 Task: Create a rule when an item is added to checklist checklist name by anyone .
Action: Mouse moved to (968, 73)
Screenshot: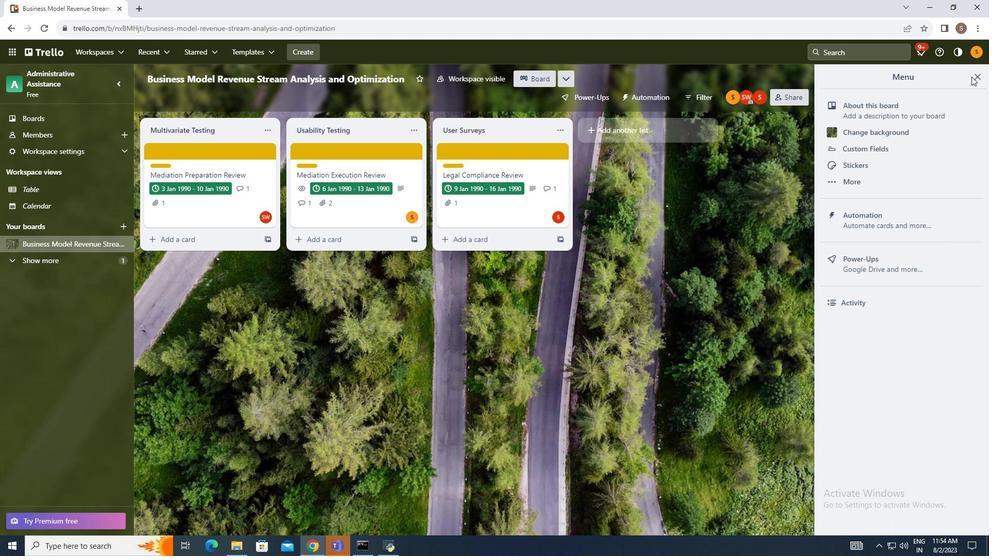 
Action: Mouse pressed left at (968, 73)
Screenshot: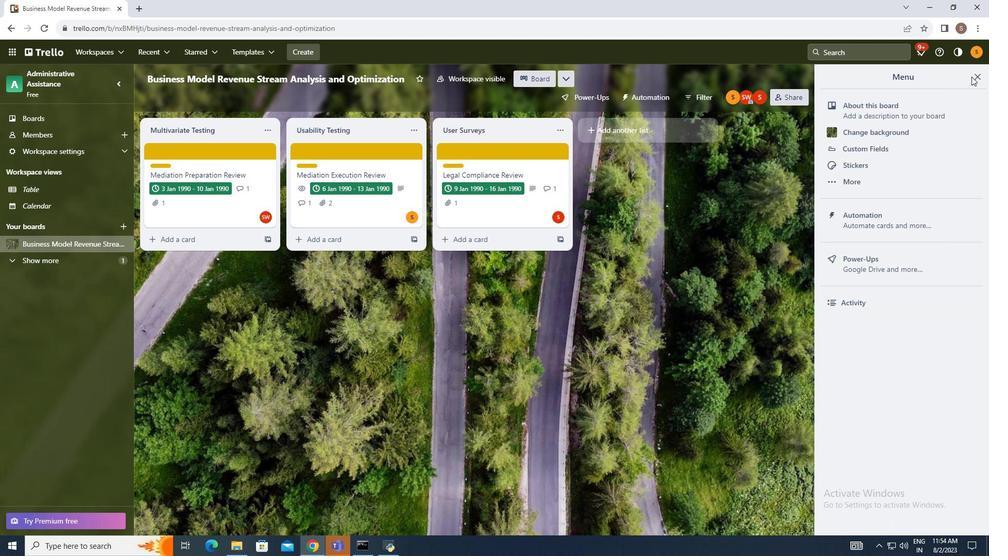 
Action: Mouse moved to (909, 212)
Screenshot: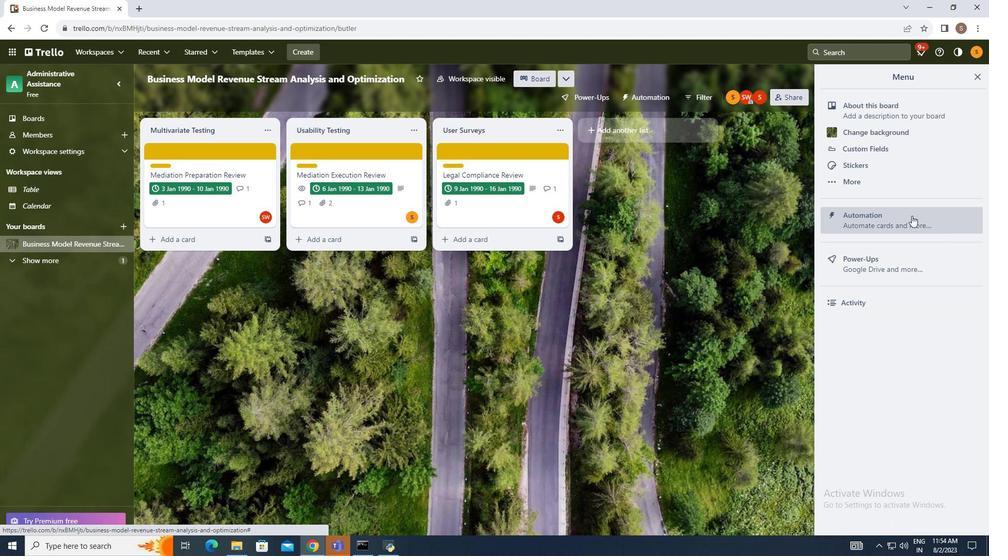 
Action: Mouse pressed left at (909, 212)
Screenshot: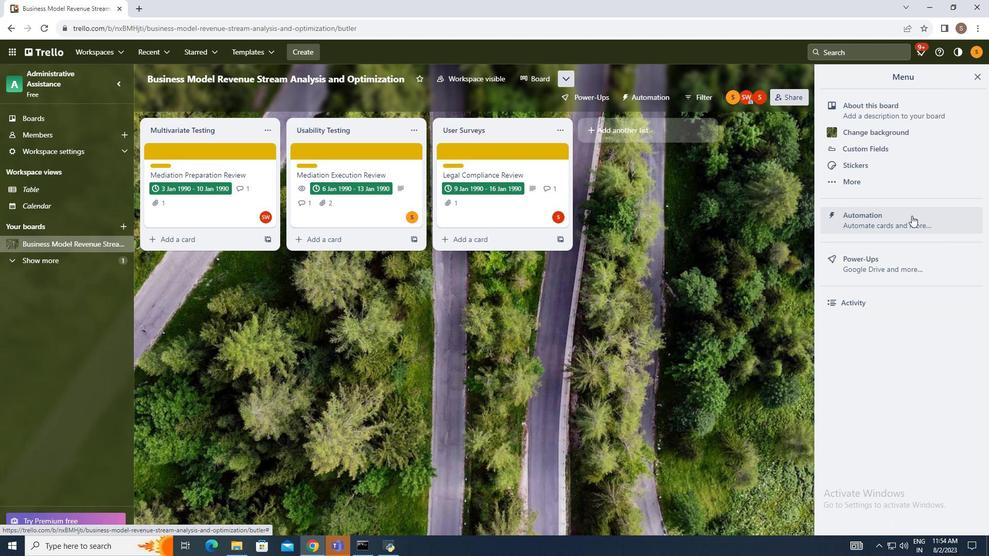 
Action: Mouse moved to (161, 183)
Screenshot: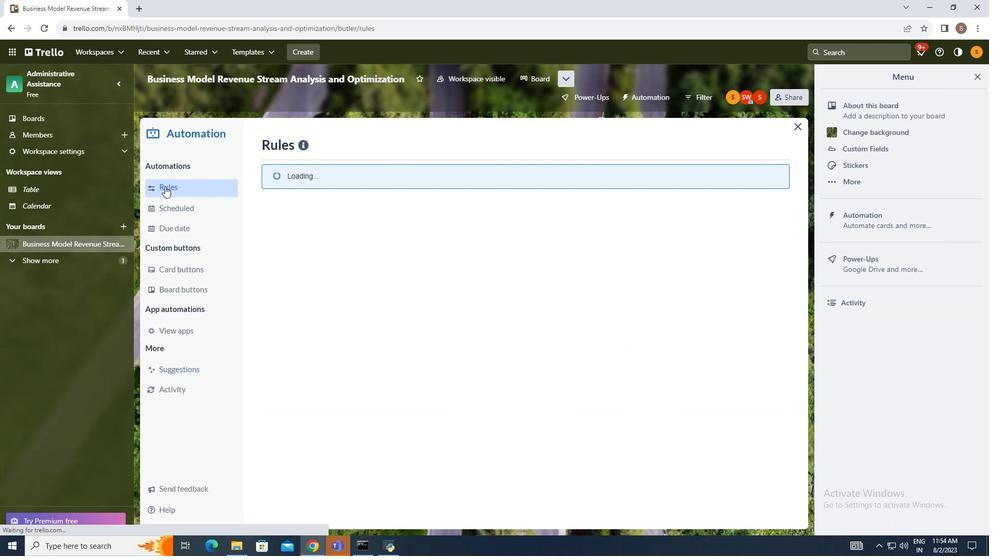 
Action: Mouse pressed left at (161, 183)
Screenshot: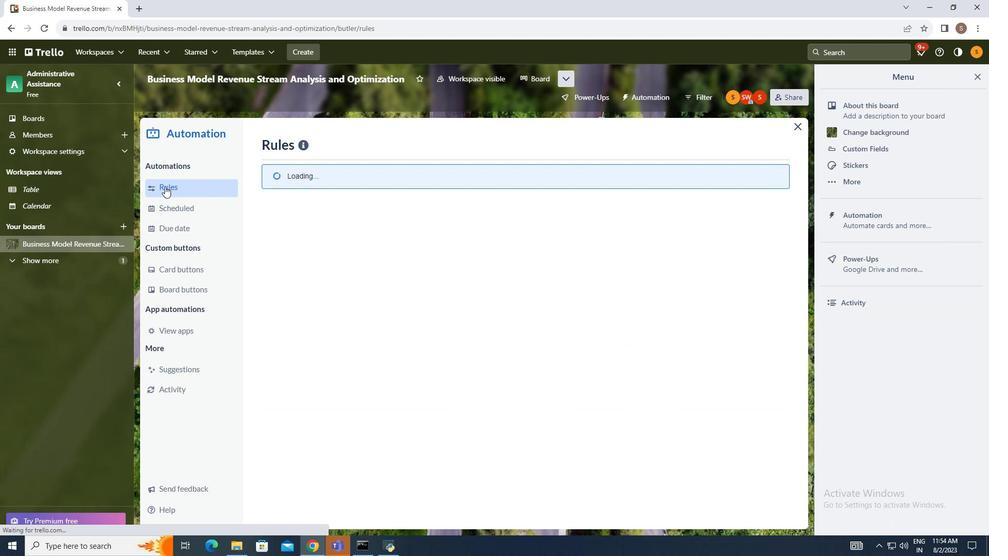 
Action: Mouse moved to (683, 140)
Screenshot: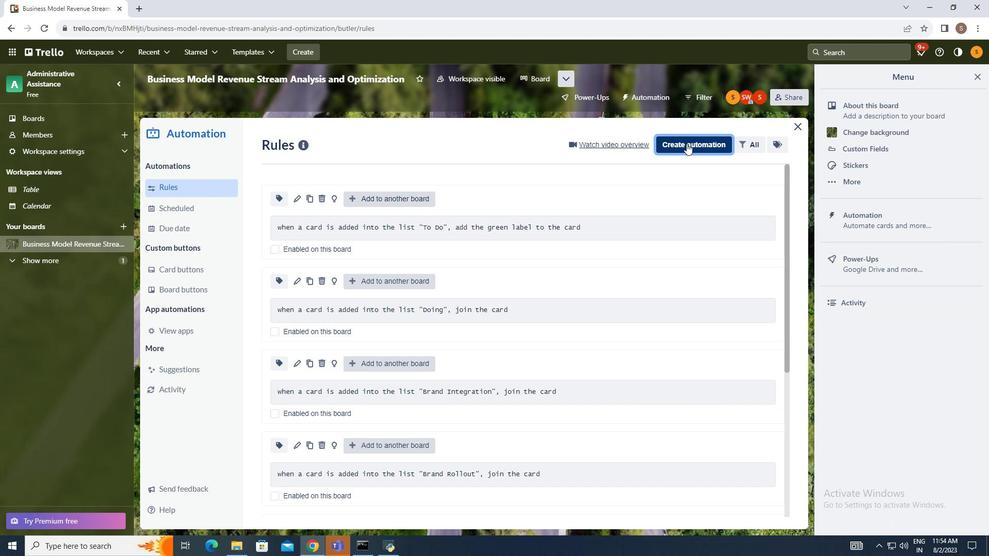 
Action: Mouse pressed left at (683, 140)
Screenshot: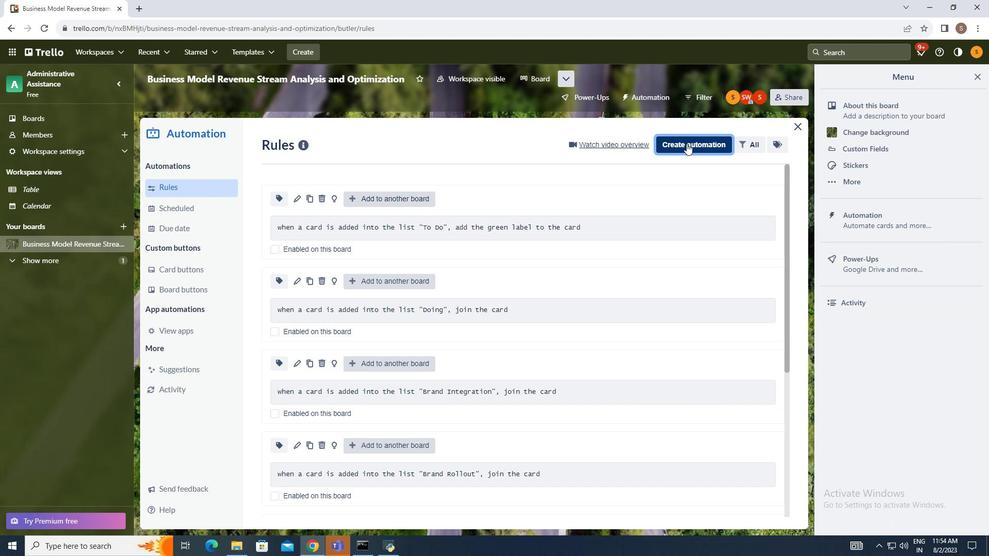 
Action: Mouse moved to (524, 235)
Screenshot: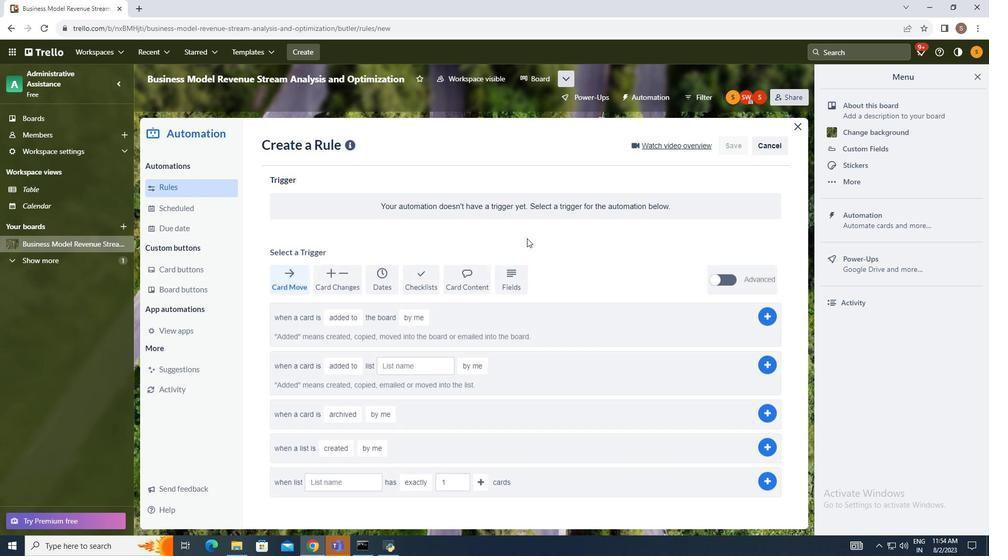 
Action: Mouse pressed left at (524, 235)
Screenshot: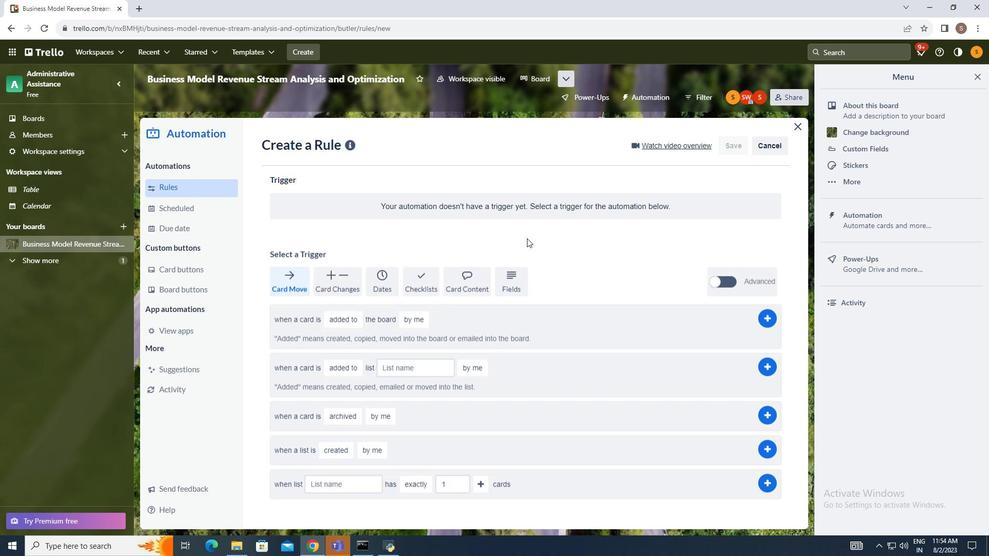 
Action: Mouse moved to (417, 281)
Screenshot: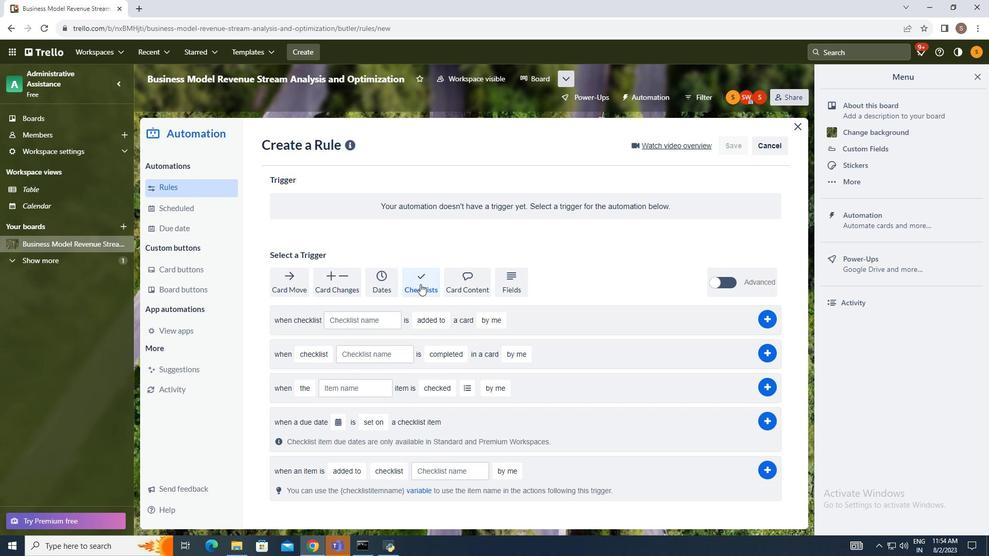 
Action: Mouse pressed left at (417, 281)
Screenshot: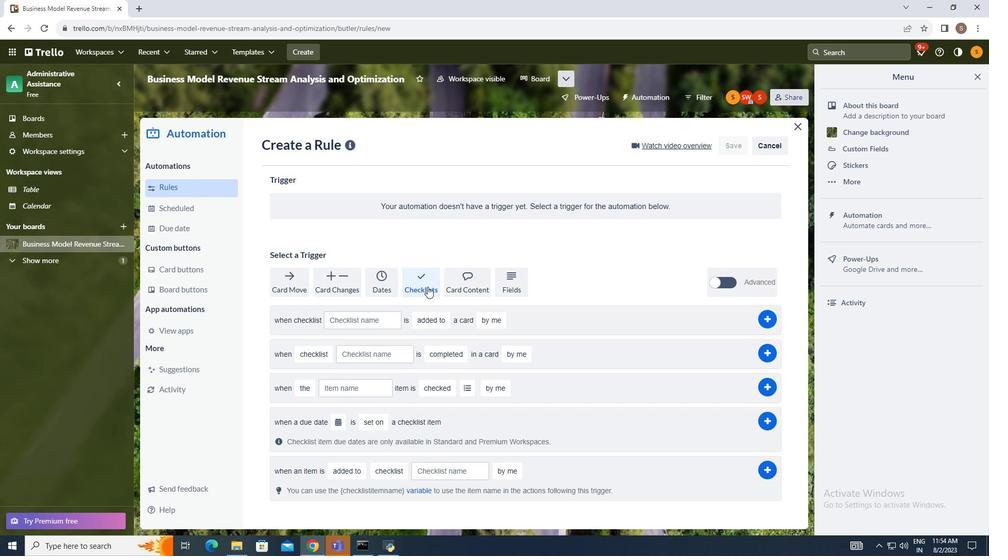 
Action: Mouse moved to (347, 471)
Screenshot: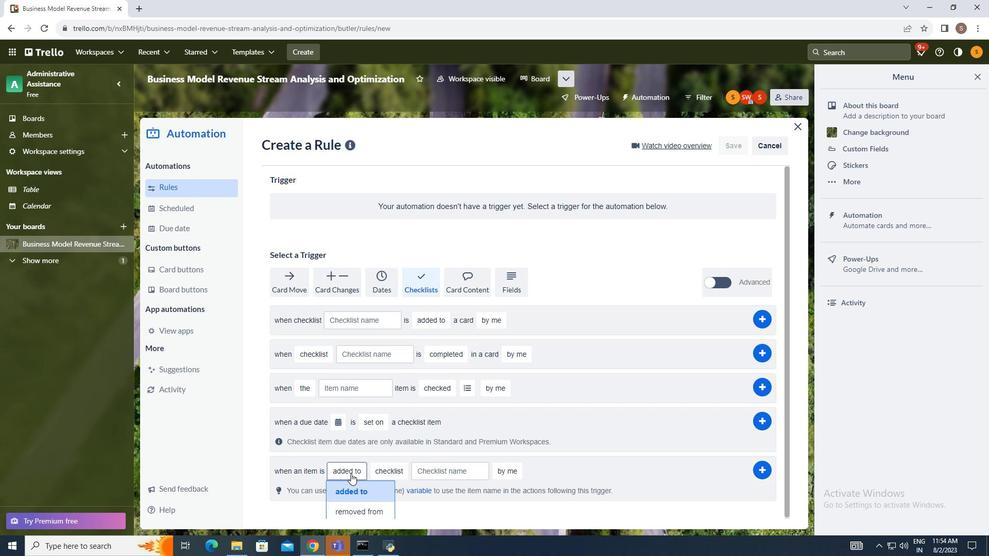 
Action: Mouse pressed left at (347, 471)
Screenshot: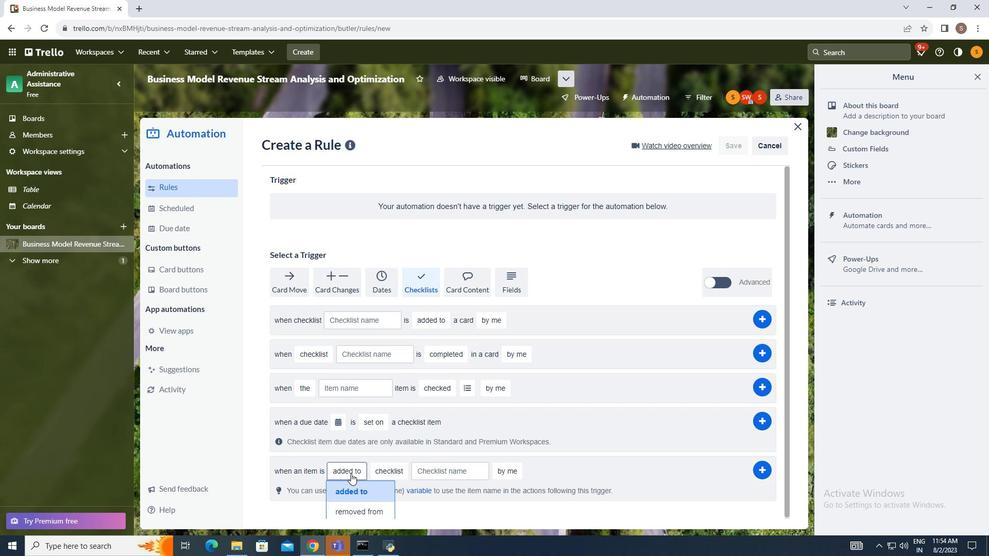 
Action: Mouse moved to (352, 489)
Screenshot: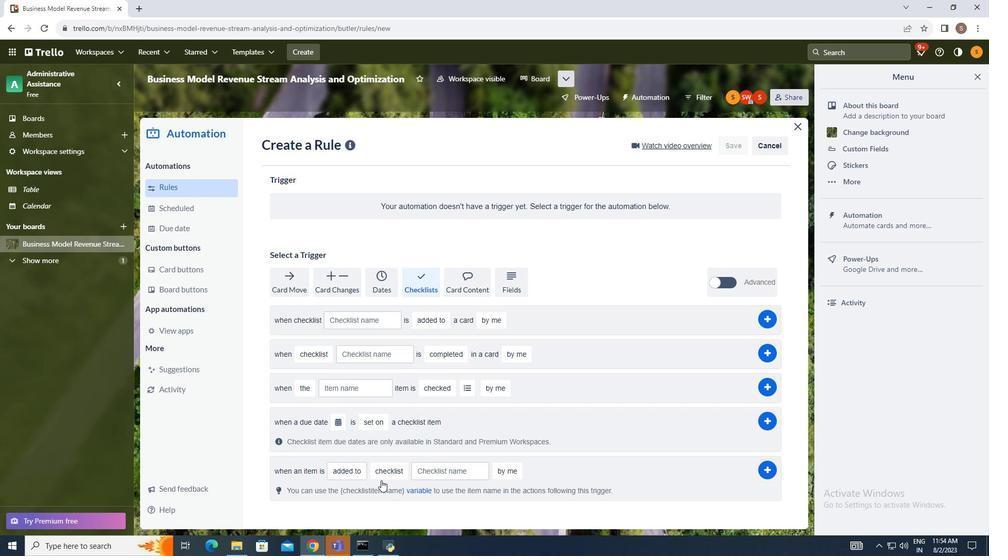
Action: Mouse pressed left at (352, 489)
Screenshot: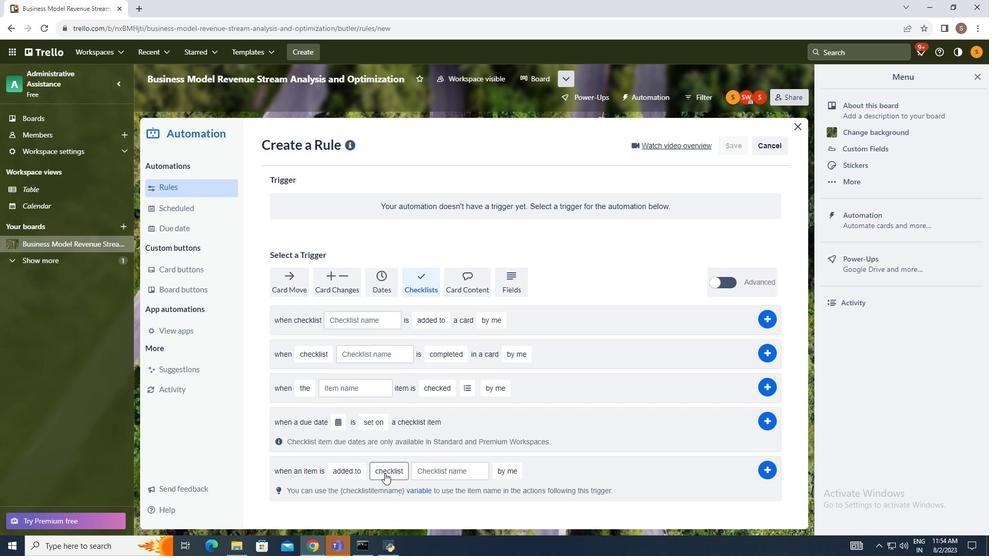 
Action: Mouse moved to (381, 470)
Screenshot: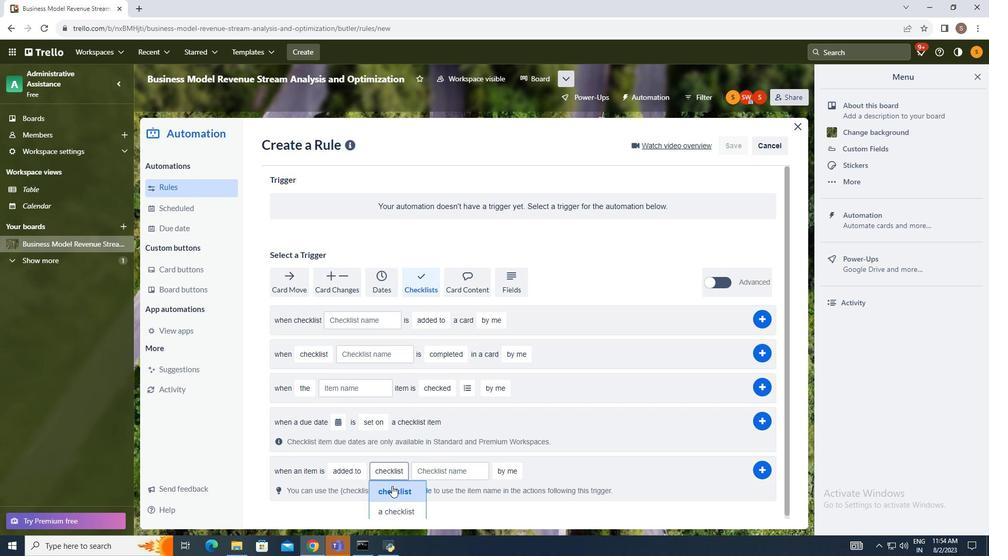 
Action: Mouse pressed left at (381, 470)
Screenshot: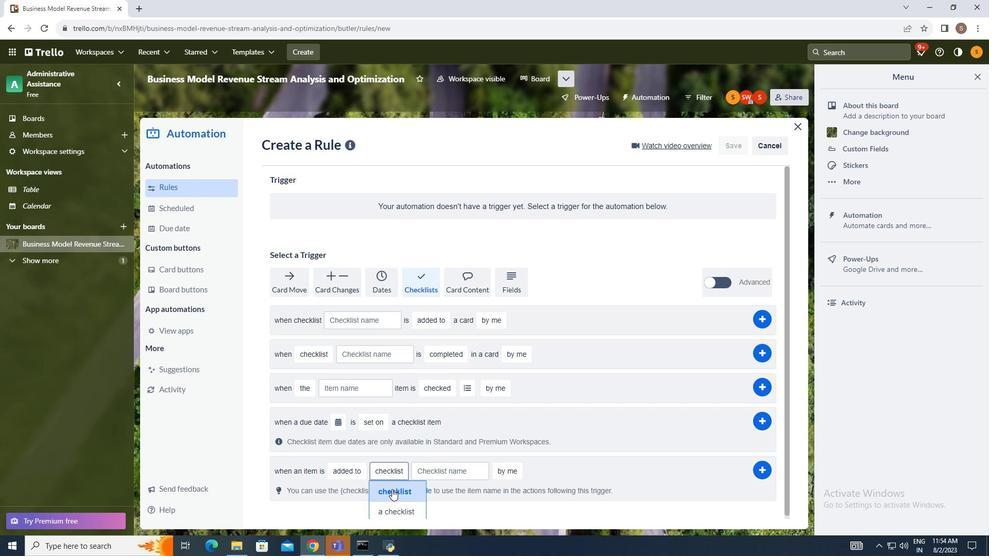
Action: Mouse moved to (389, 487)
Screenshot: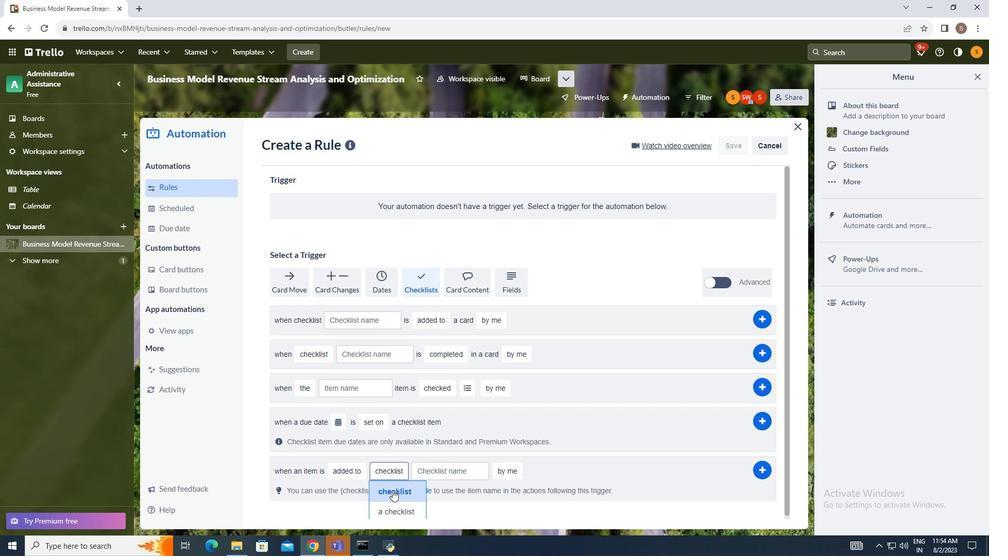 
Action: Mouse pressed left at (389, 487)
Screenshot: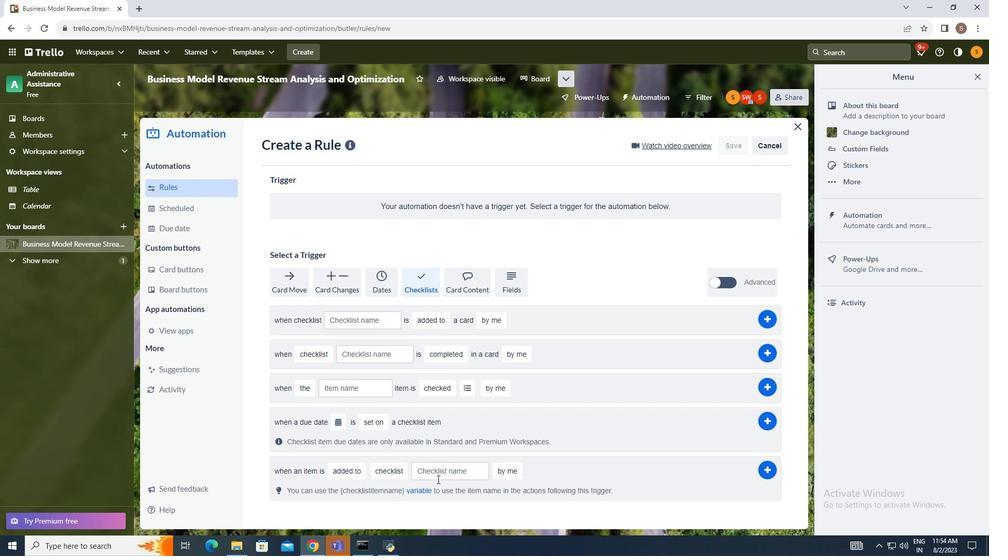 
Action: Mouse moved to (438, 468)
Screenshot: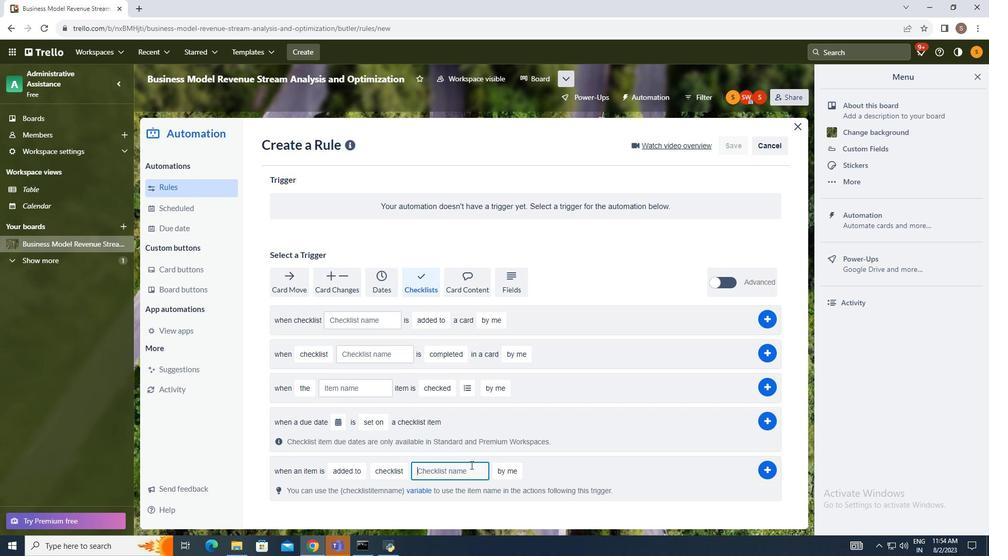 
Action: Mouse pressed left at (438, 468)
Screenshot: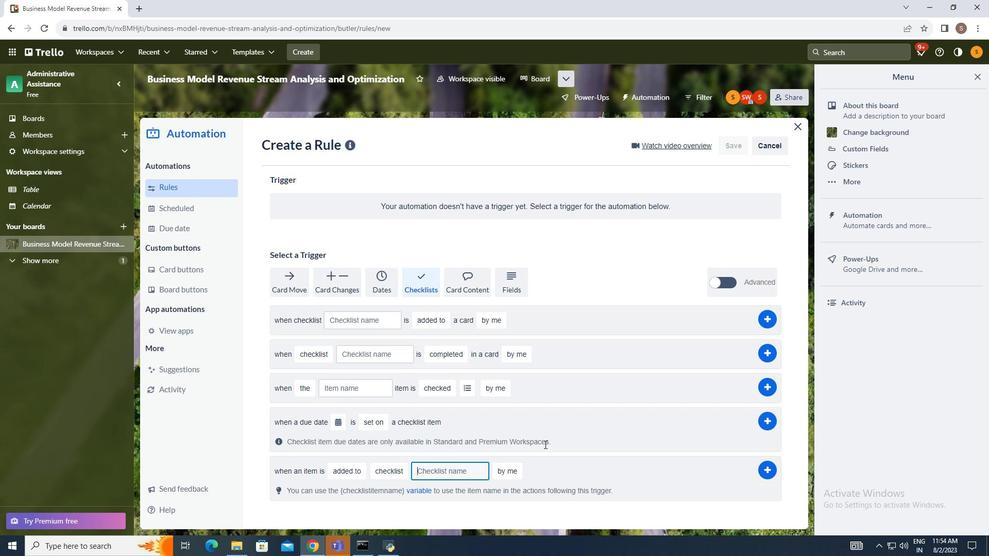 
Action: Mouse moved to (509, 423)
Screenshot: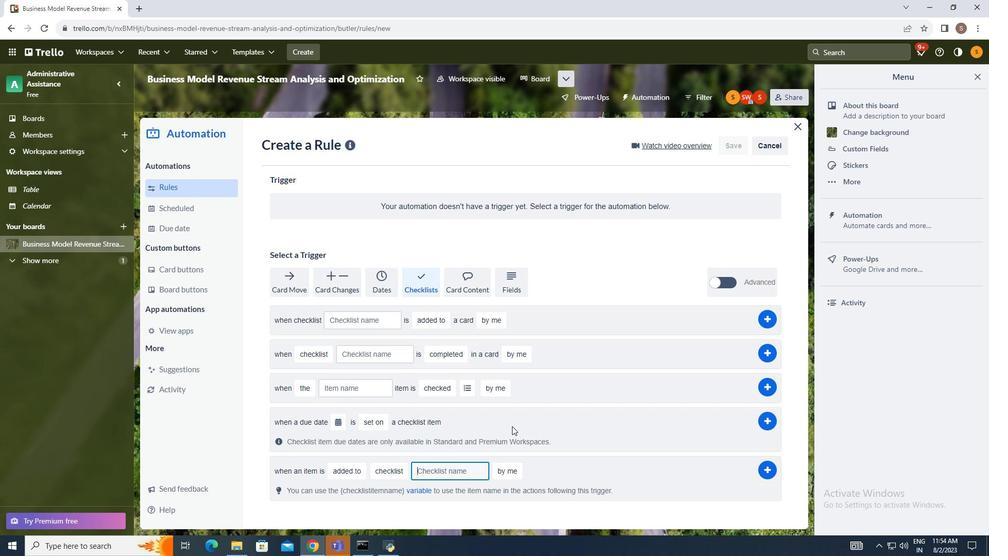
Action: Key pressed <Key.shift_r>Checklist<Key.space>name<Key.space>
Screenshot: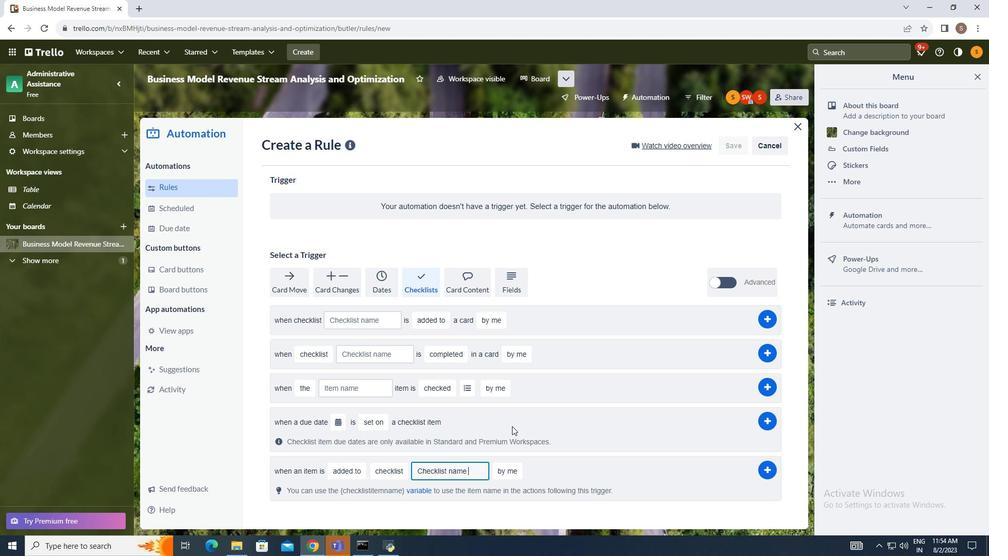 
Action: Mouse moved to (504, 462)
Screenshot: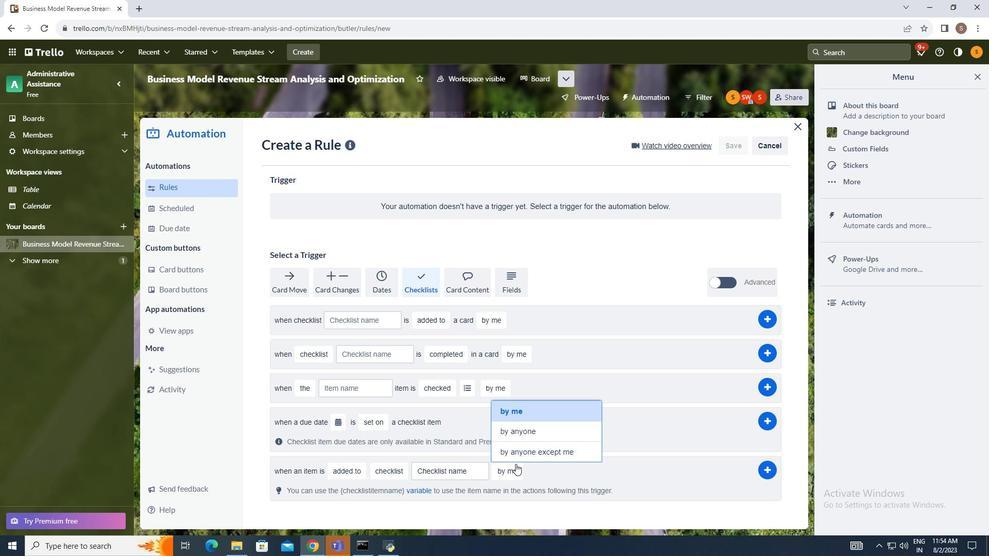 
Action: Mouse pressed left at (504, 462)
Screenshot: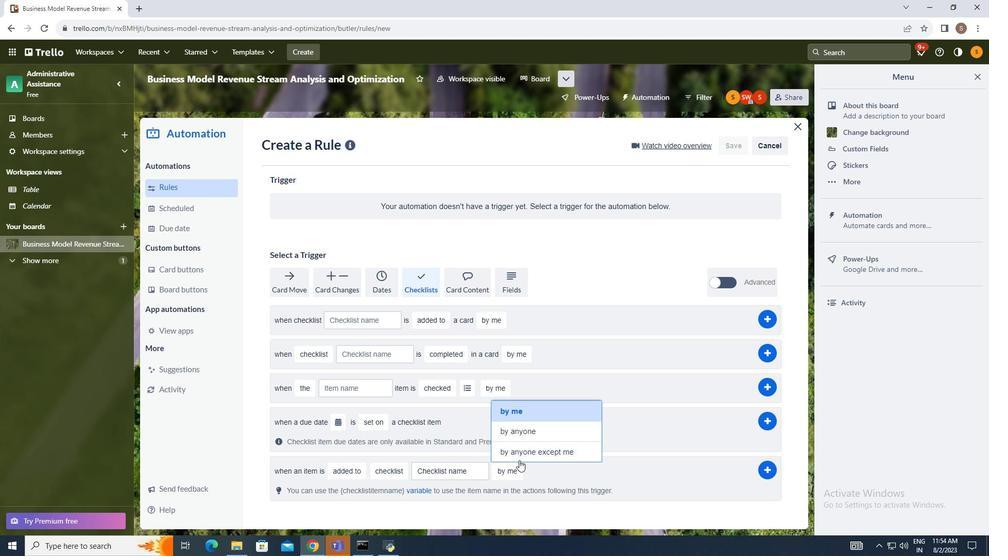 
Action: Mouse moved to (522, 427)
Screenshot: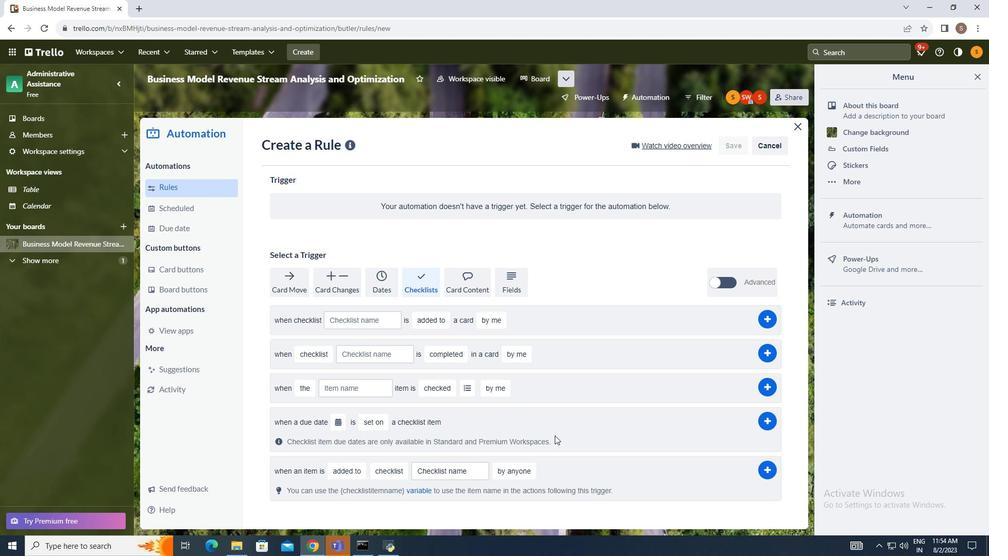 
Action: Mouse pressed left at (522, 427)
Screenshot: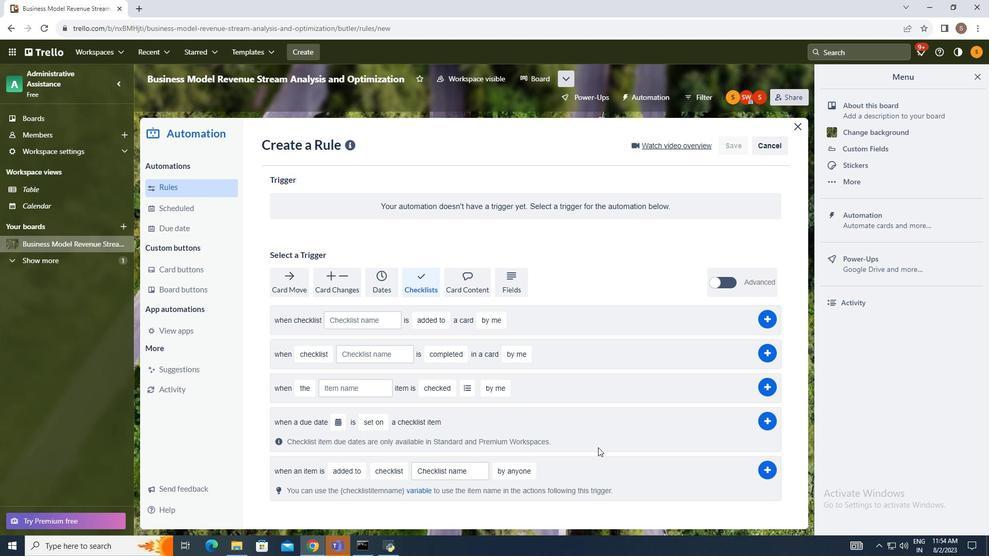 
Action: Mouse moved to (764, 469)
Screenshot: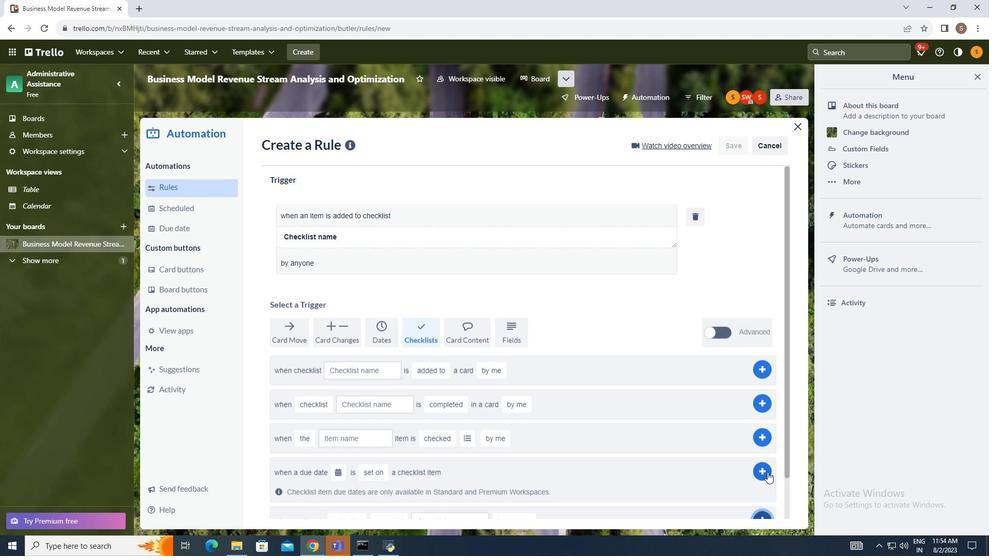 
Action: Mouse pressed left at (764, 469)
Screenshot: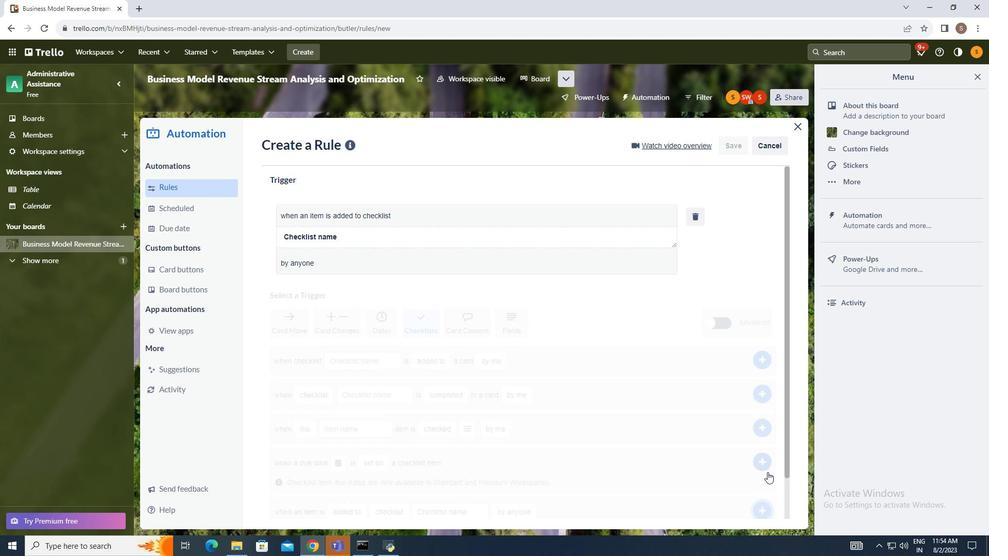 
Action: Mouse moved to (690, 327)
Screenshot: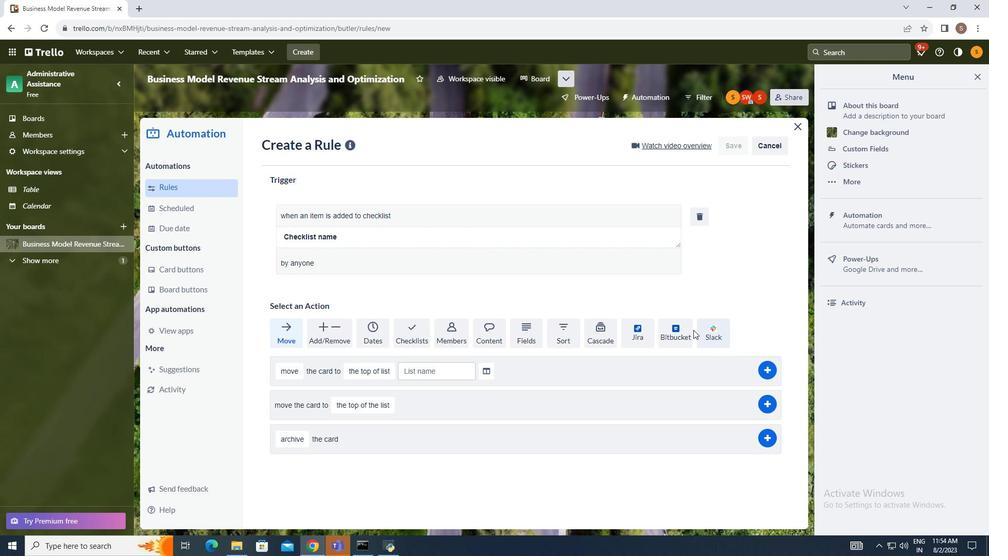 
